 Task: Add Wholesome Organic Lite Pancake Syrup to the cart.
Action: Mouse moved to (901, 341)
Screenshot: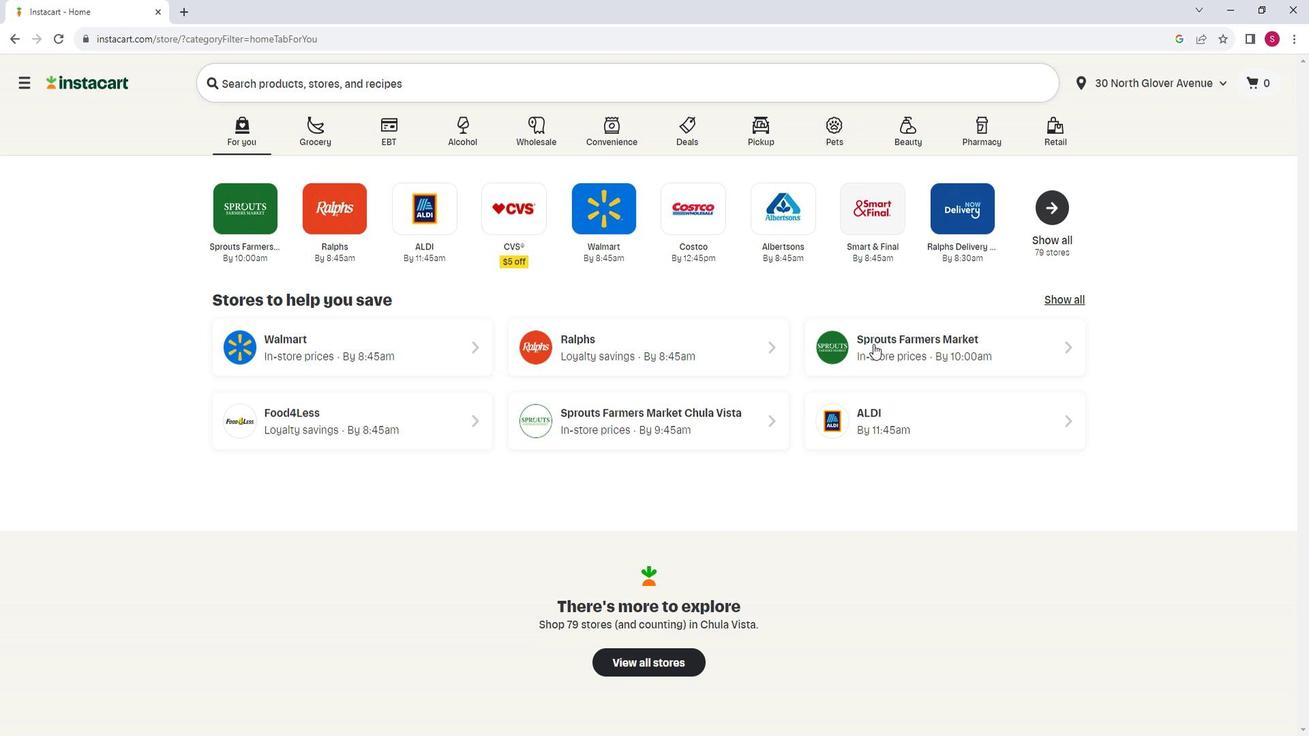 
Action: Mouse pressed left at (901, 341)
Screenshot: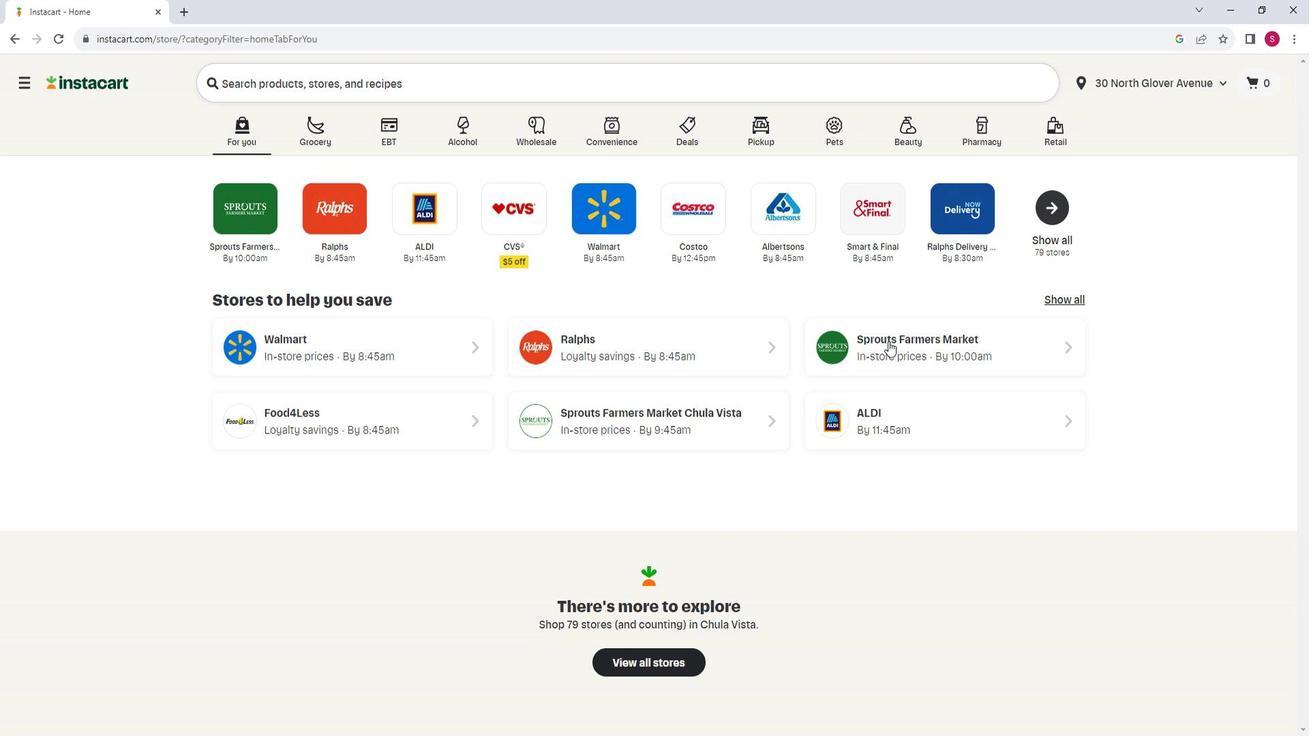 
Action: Mouse moved to (154, 438)
Screenshot: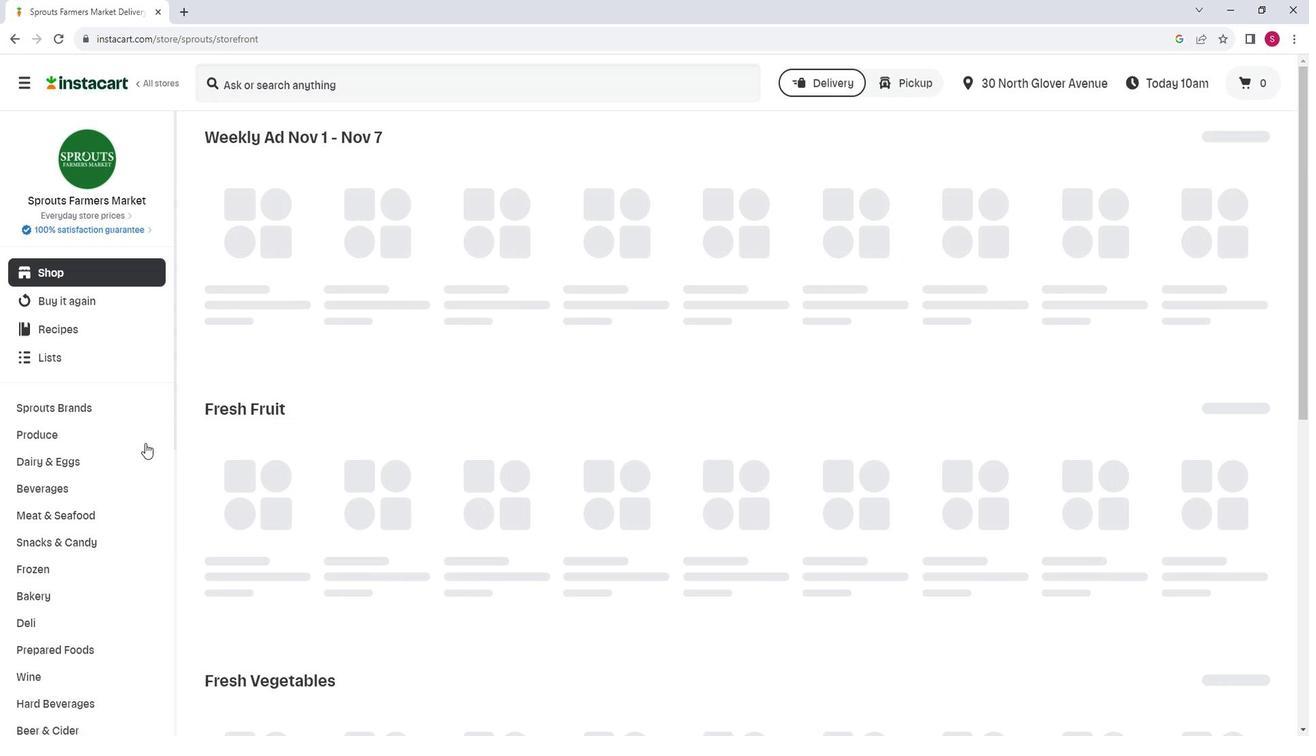 
Action: Mouse scrolled (154, 437) with delta (0, 0)
Screenshot: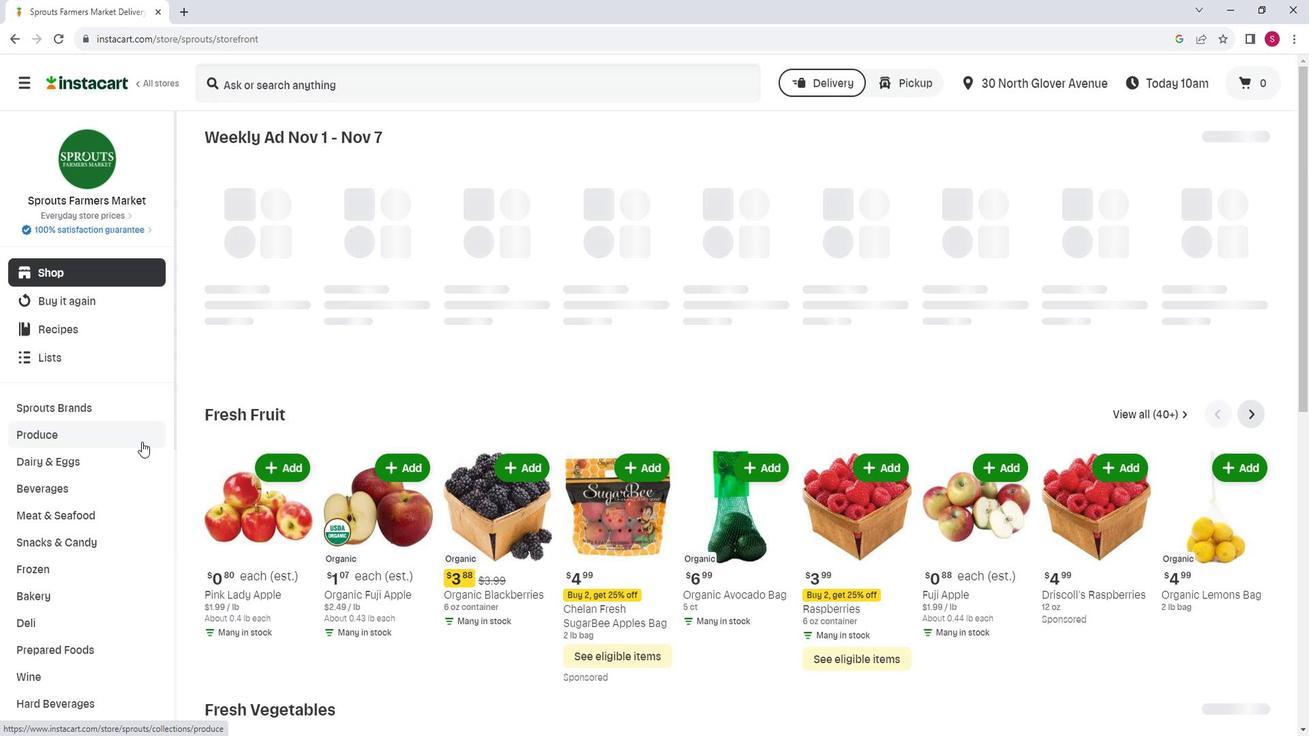 
Action: Mouse scrolled (154, 437) with delta (0, 0)
Screenshot: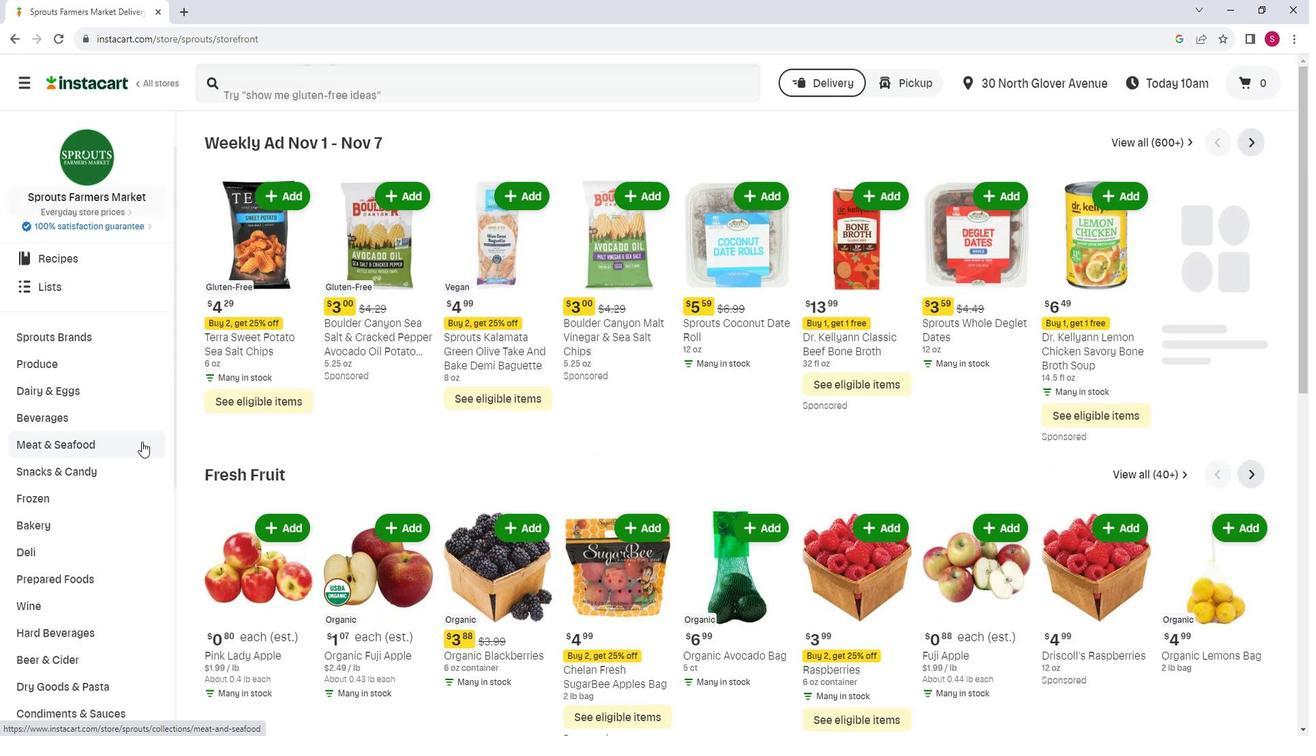 
Action: Mouse moved to (100, 596)
Screenshot: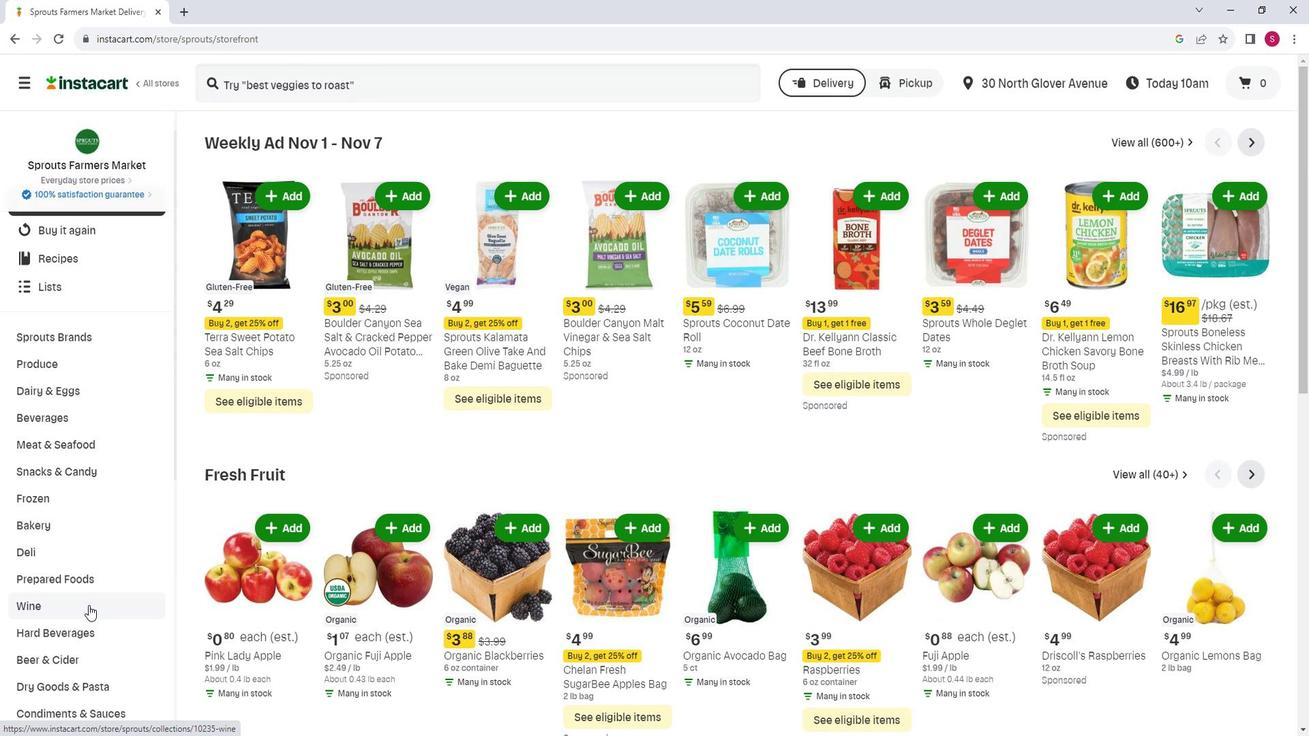 
Action: Mouse scrolled (100, 595) with delta (0, 0)
Screenshot: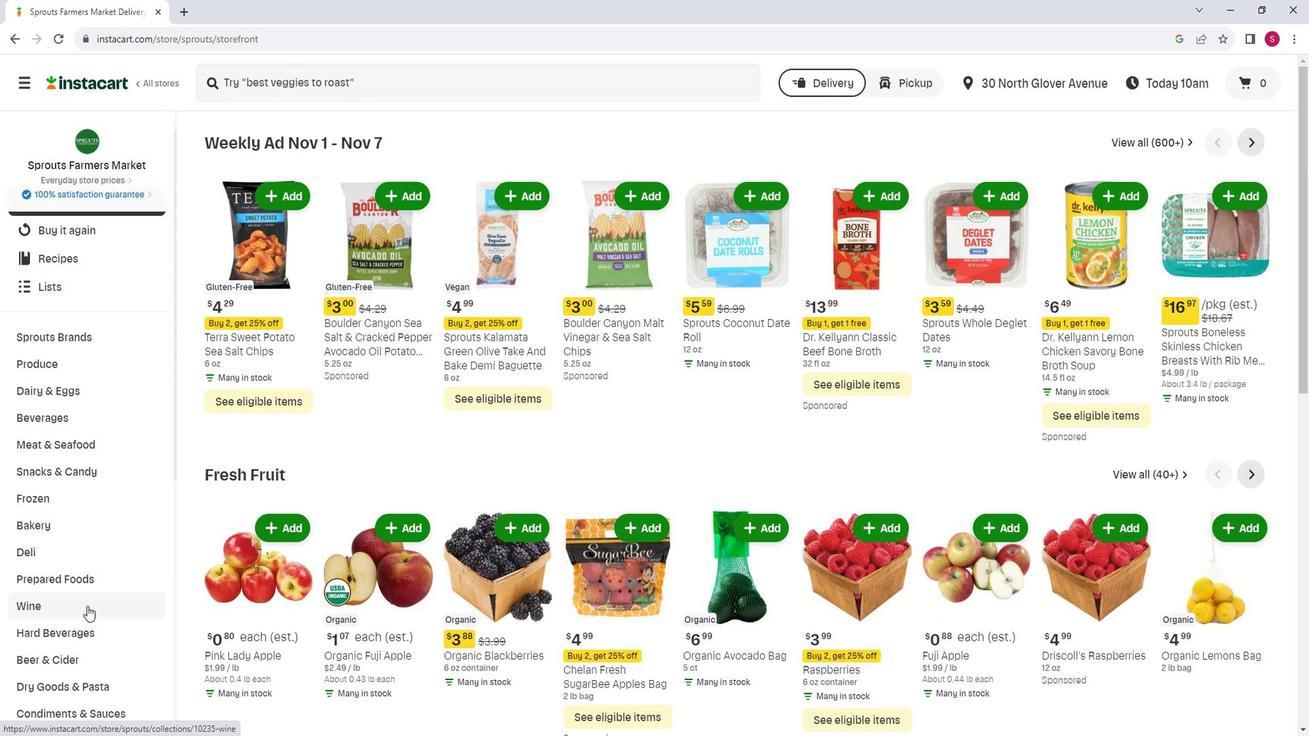 
Action: Mouse scrolled (100, 595) with delta (0, 0)
Screenshot: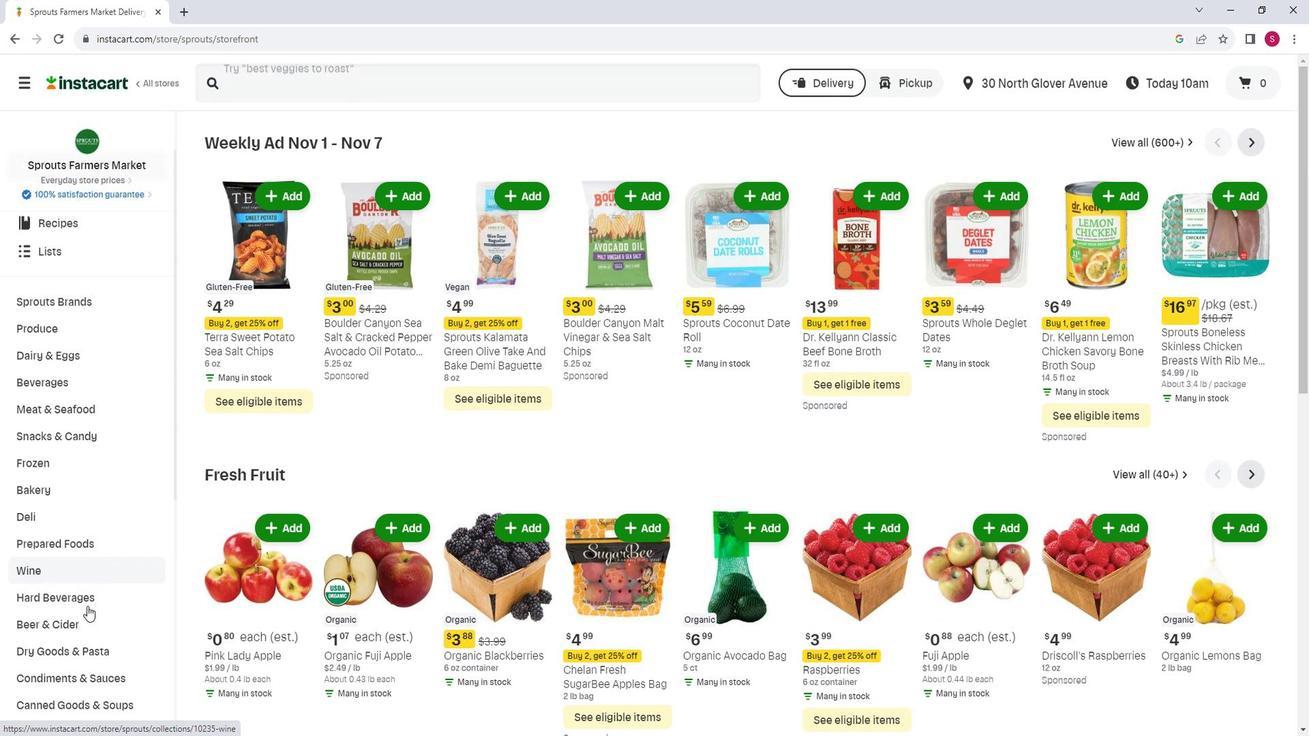 
Action: Mouse moved to (87, 604)
Screenshot: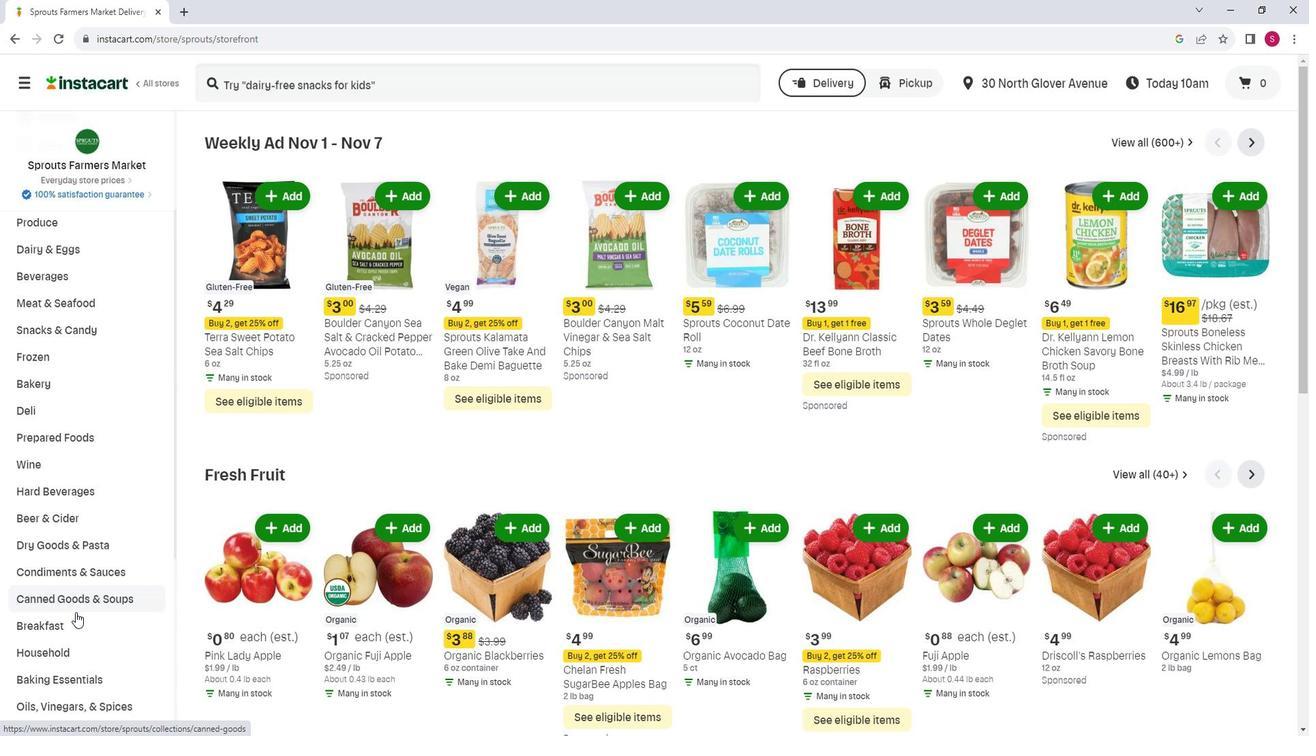 
Action: Mouse pressed left at (87, 604)
Screenshot: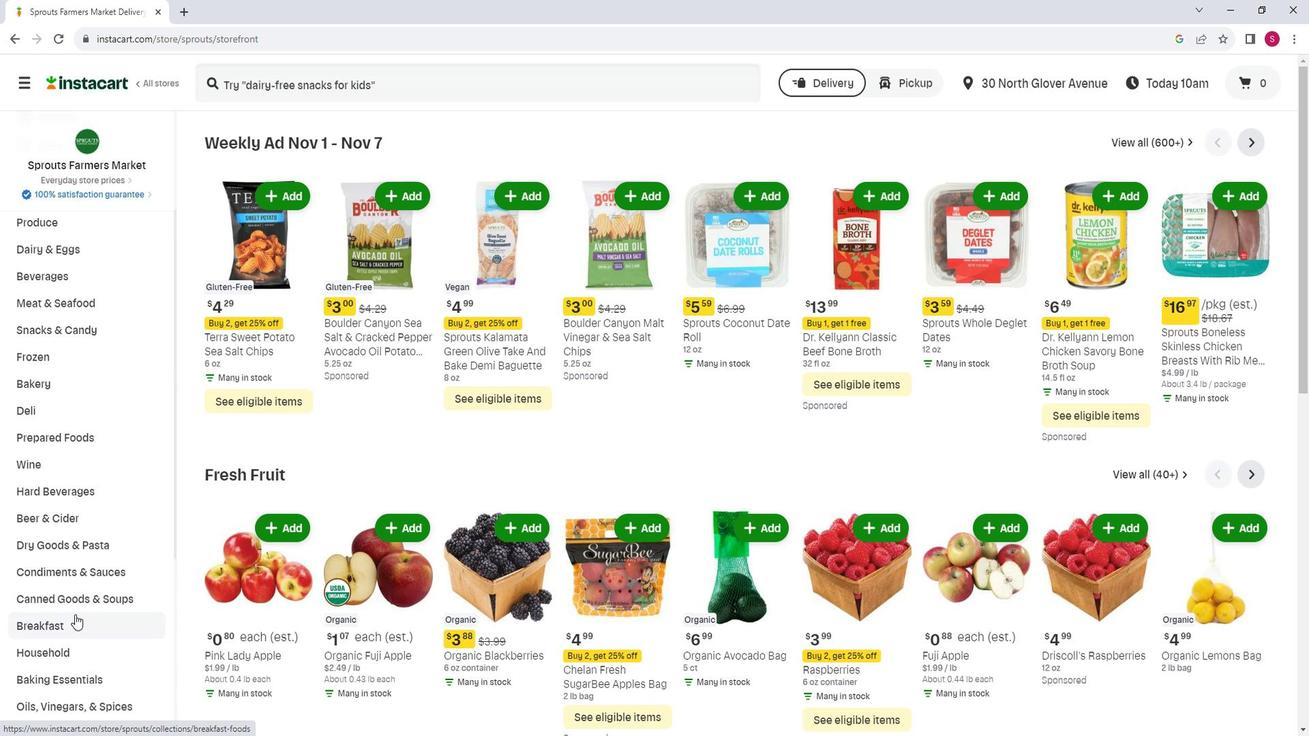 
Action: Mouse moved to (772, 179)
Screenshot: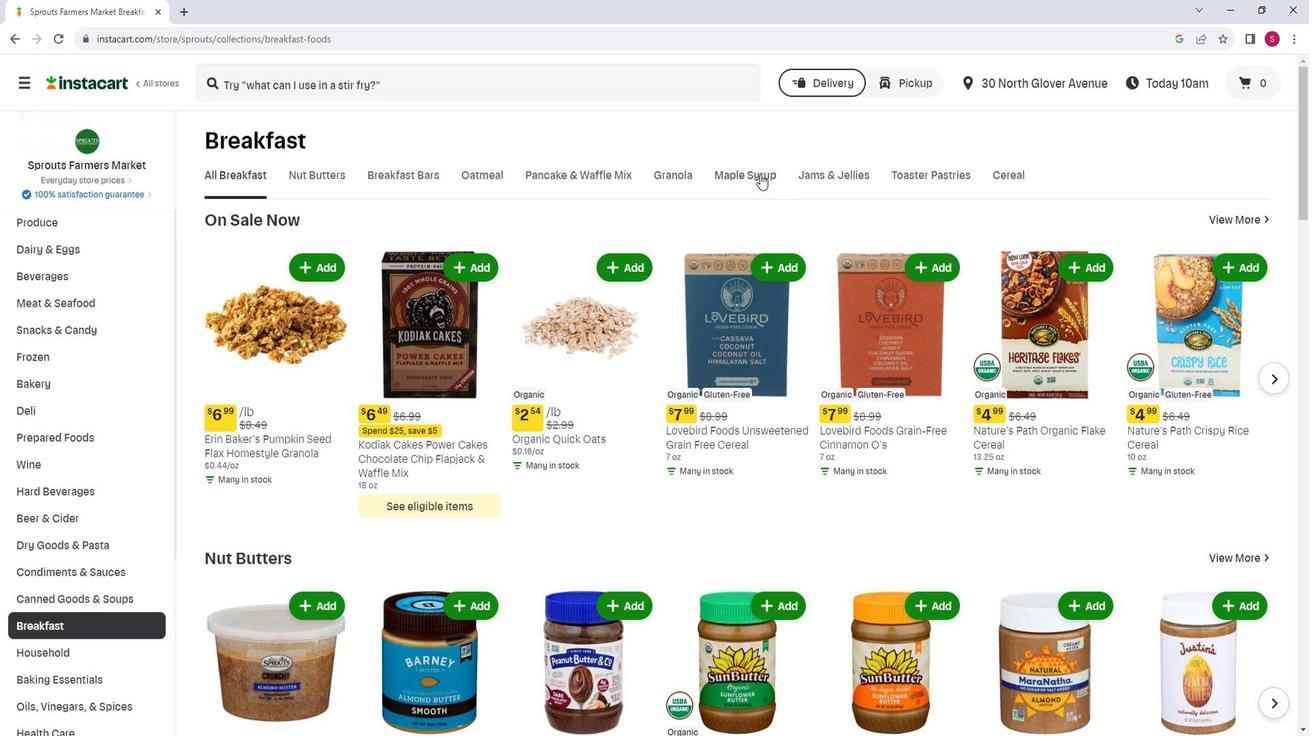 
Action: Mouse pressed left at (772, 179)
Screenshot: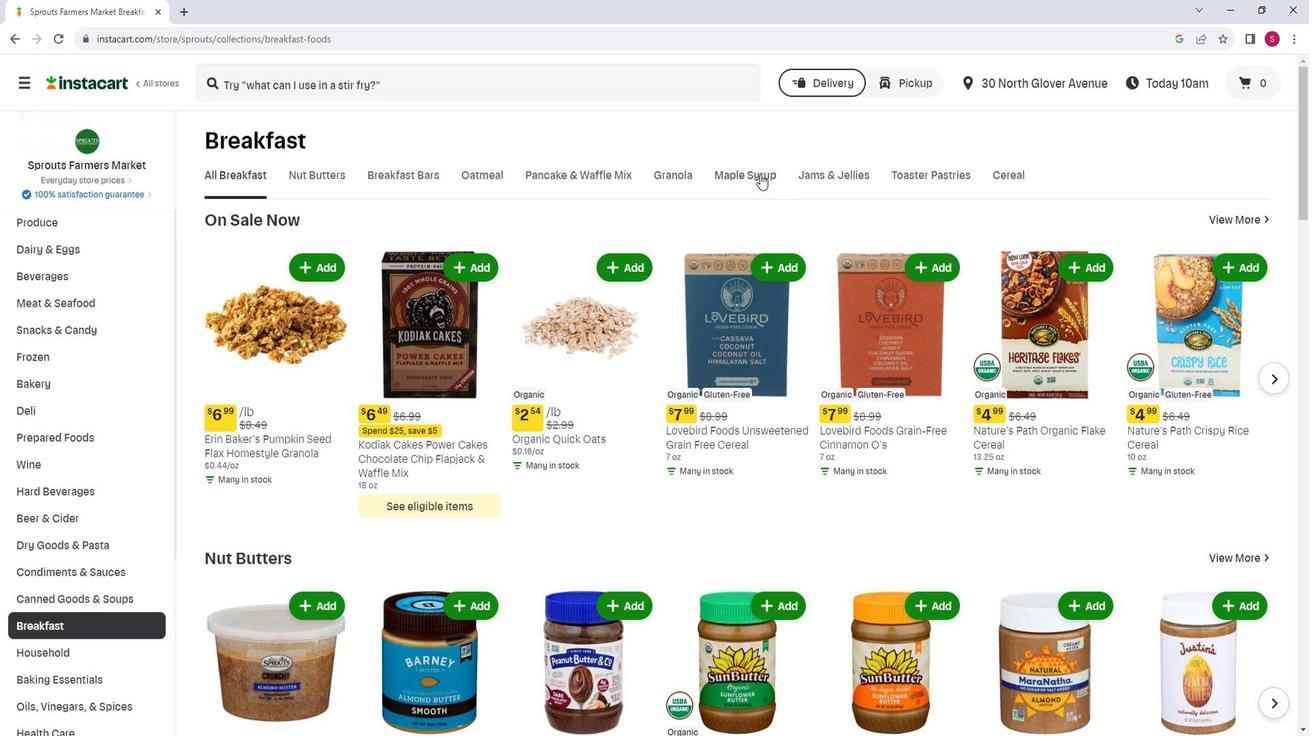 
Action: Mouse moved to (688, 226)
Screenshot: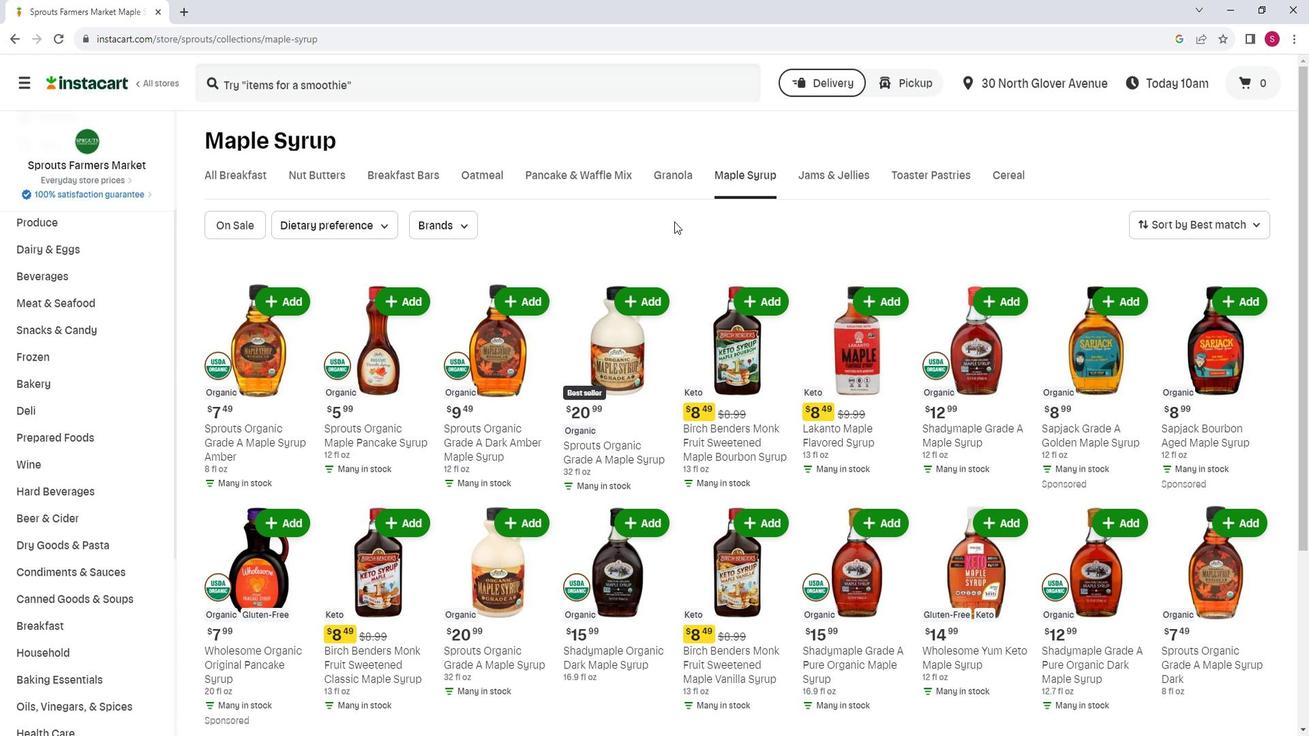 
Action: Mouse scrolled (688, 225) with delta (0, 0)
Screenshot: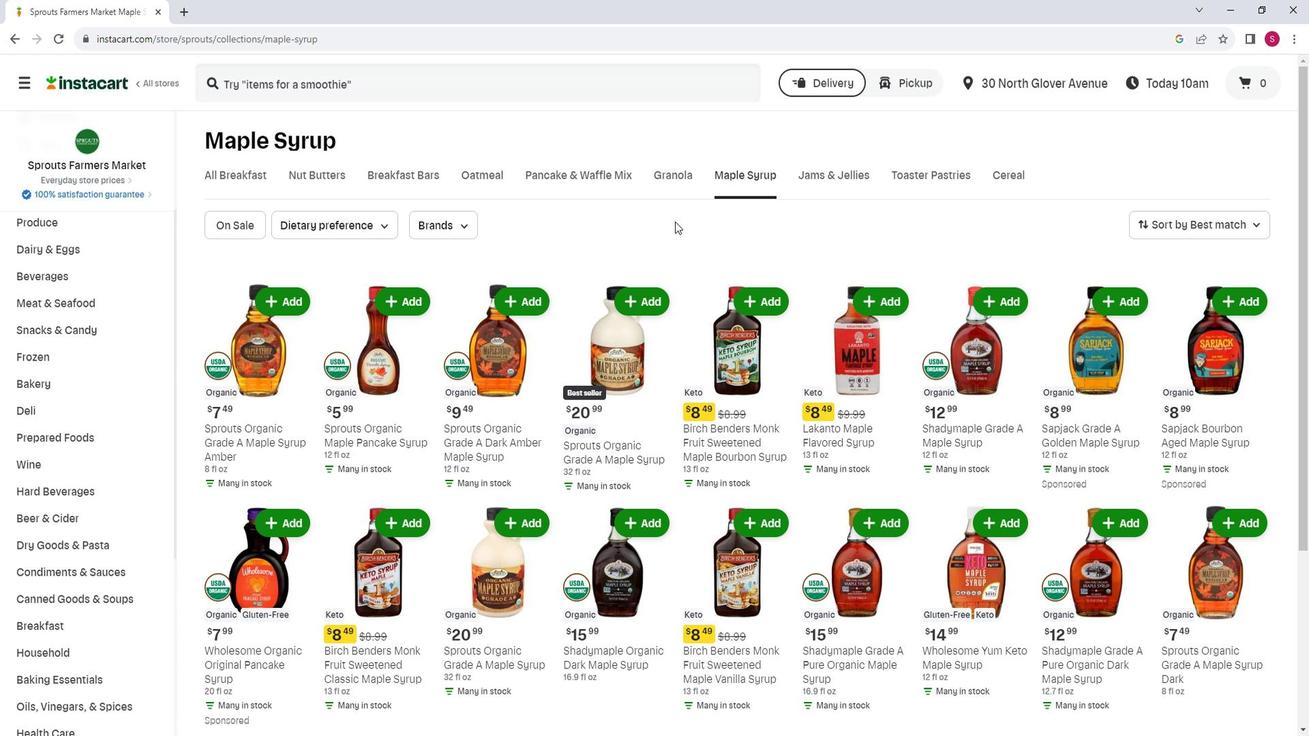 
Action: Mouse moved to (698, 242)
Screenshot: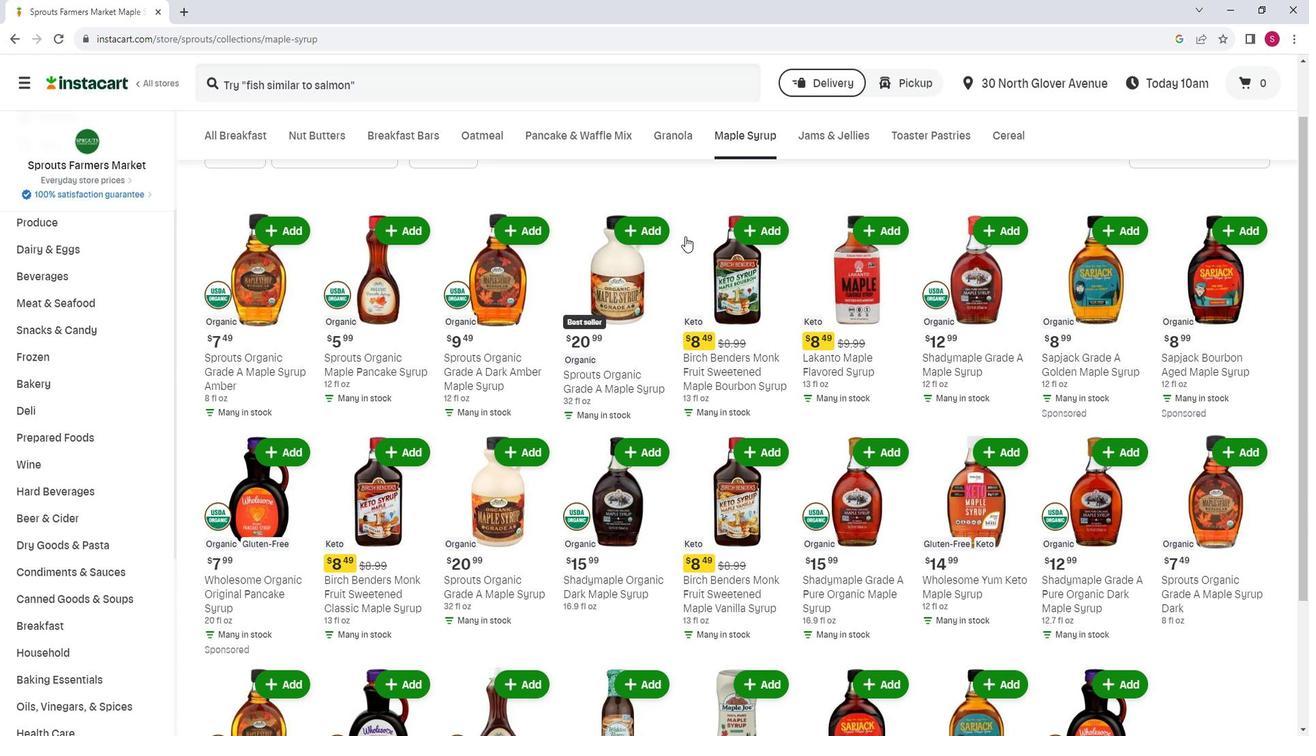 
Action: Mouse scrolled (698, 241) with delta (0, 0)
Screenshot: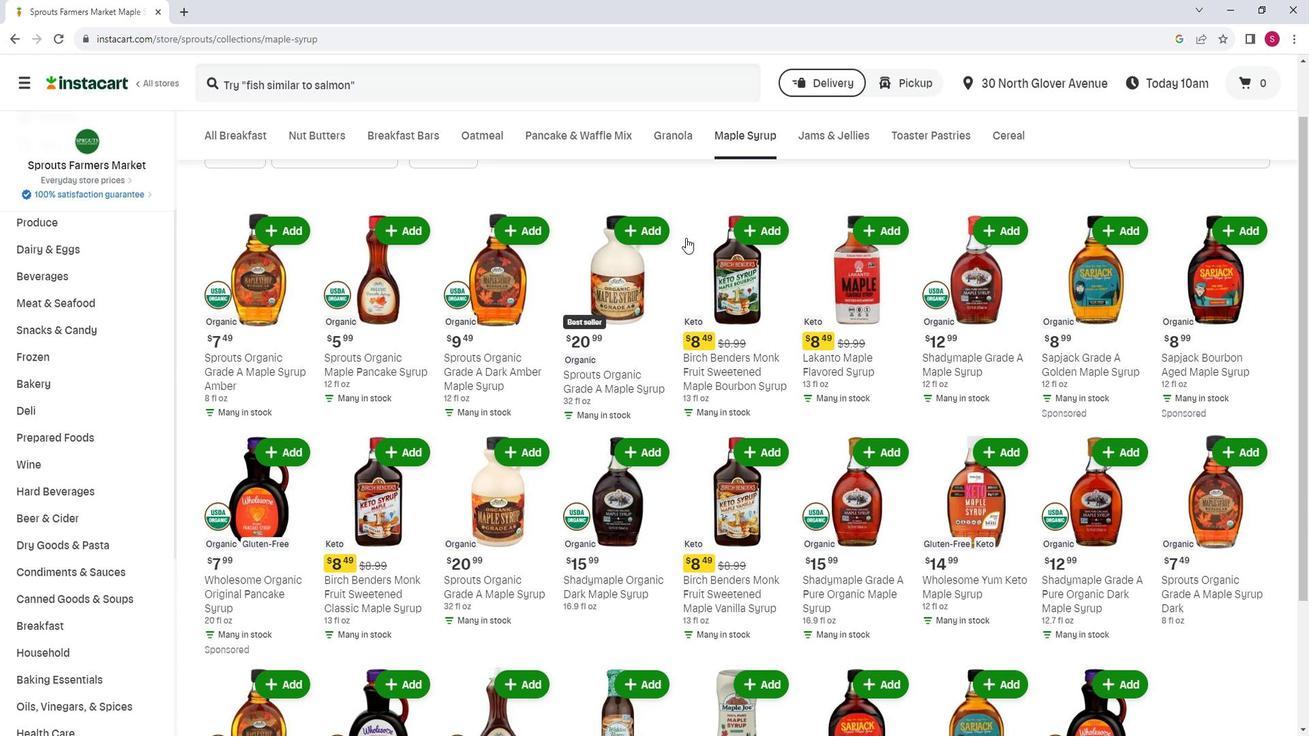 
Action: Mouse moved to (700, 242)
Screenshot: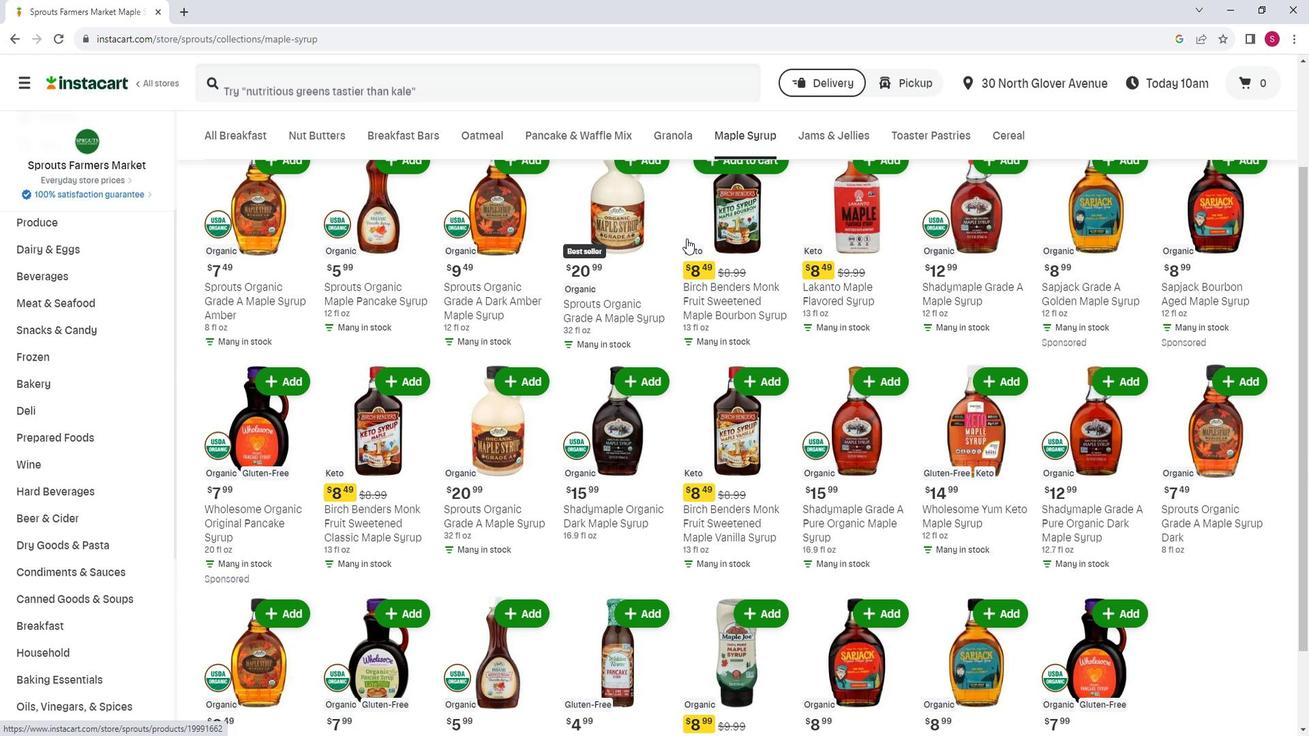 
Action: Mouse scrolled (700, 242) with delta (0, 0)
Screenshot: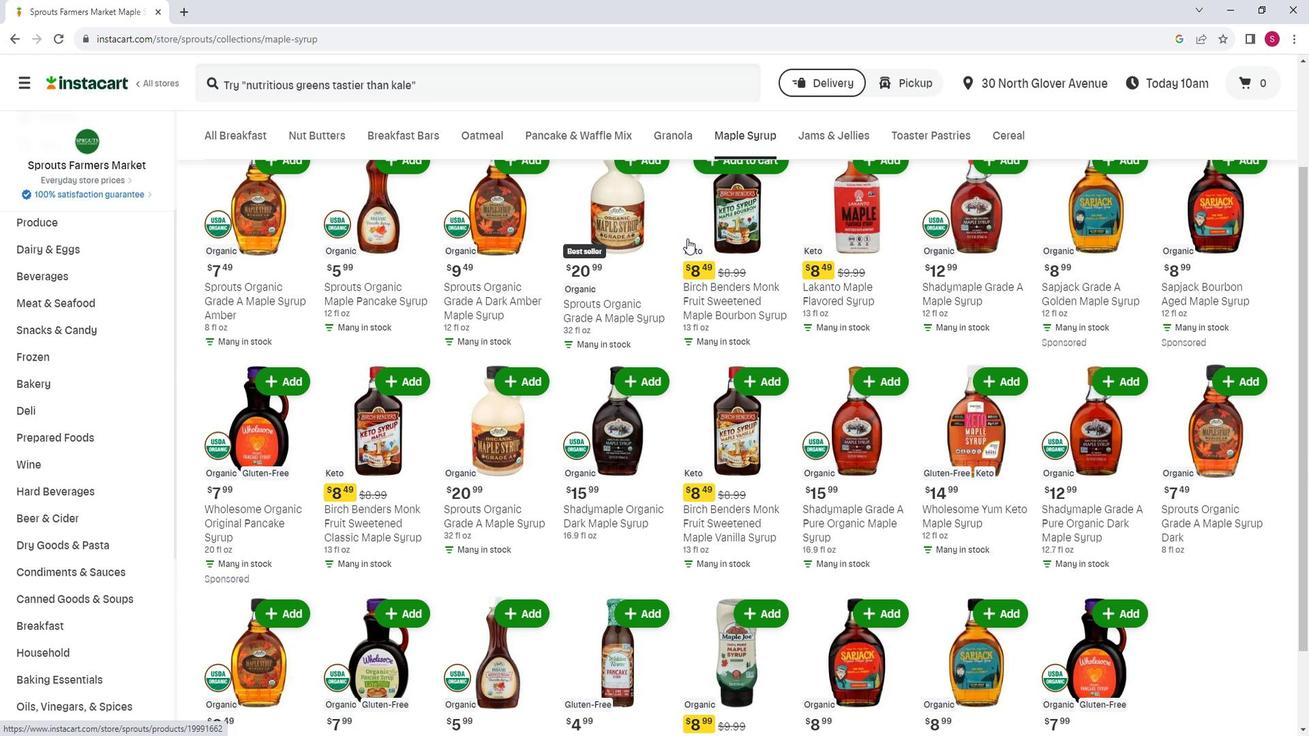 
Action: Mouse moved to (700, 242)
Screenshot: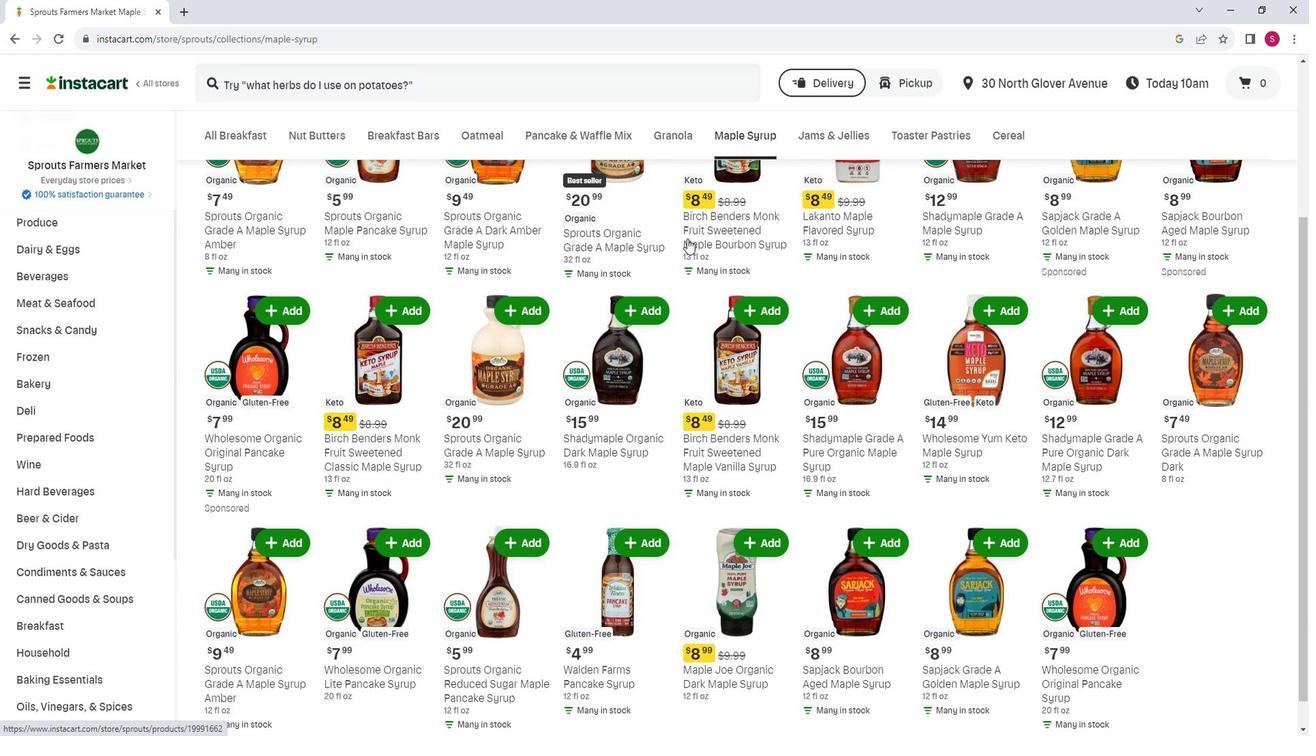 
Action: Mouse scrolled (700, 242) with delta (0, 0)
Screenshot: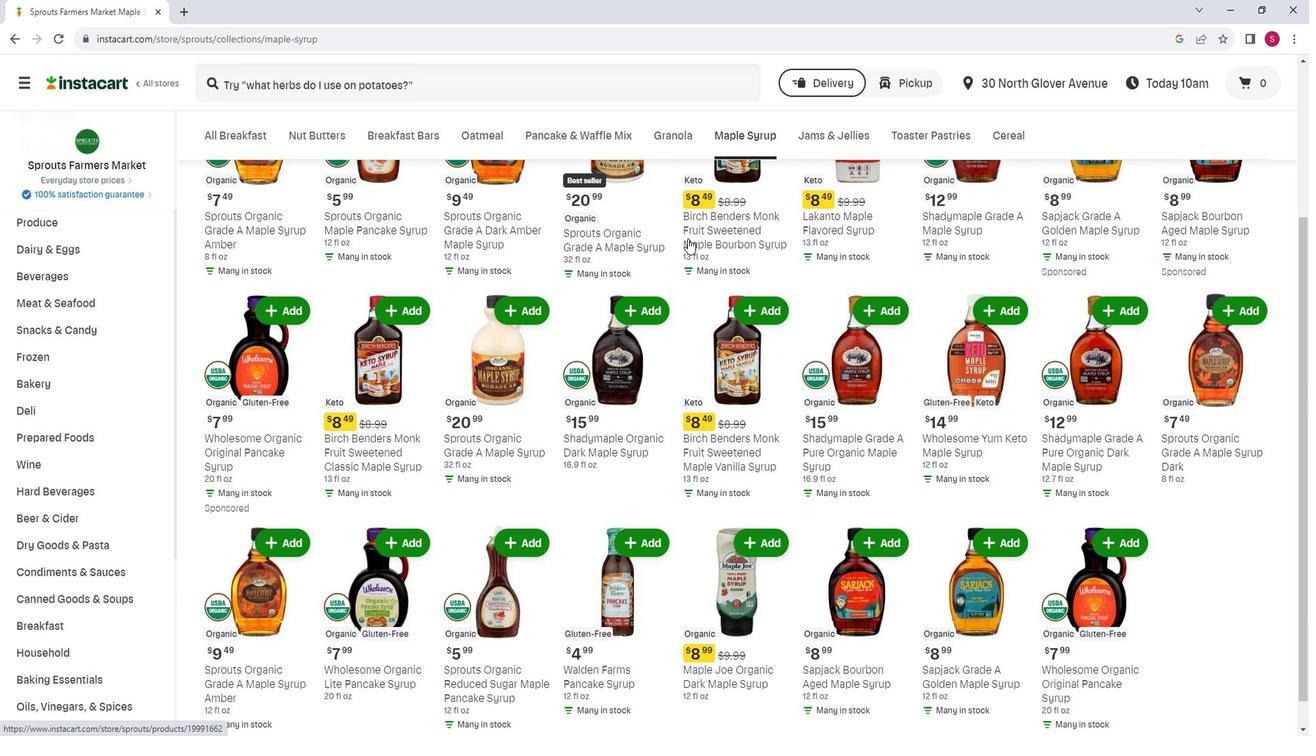 
Action: Mouse moved to (433, 505)
Screenshot: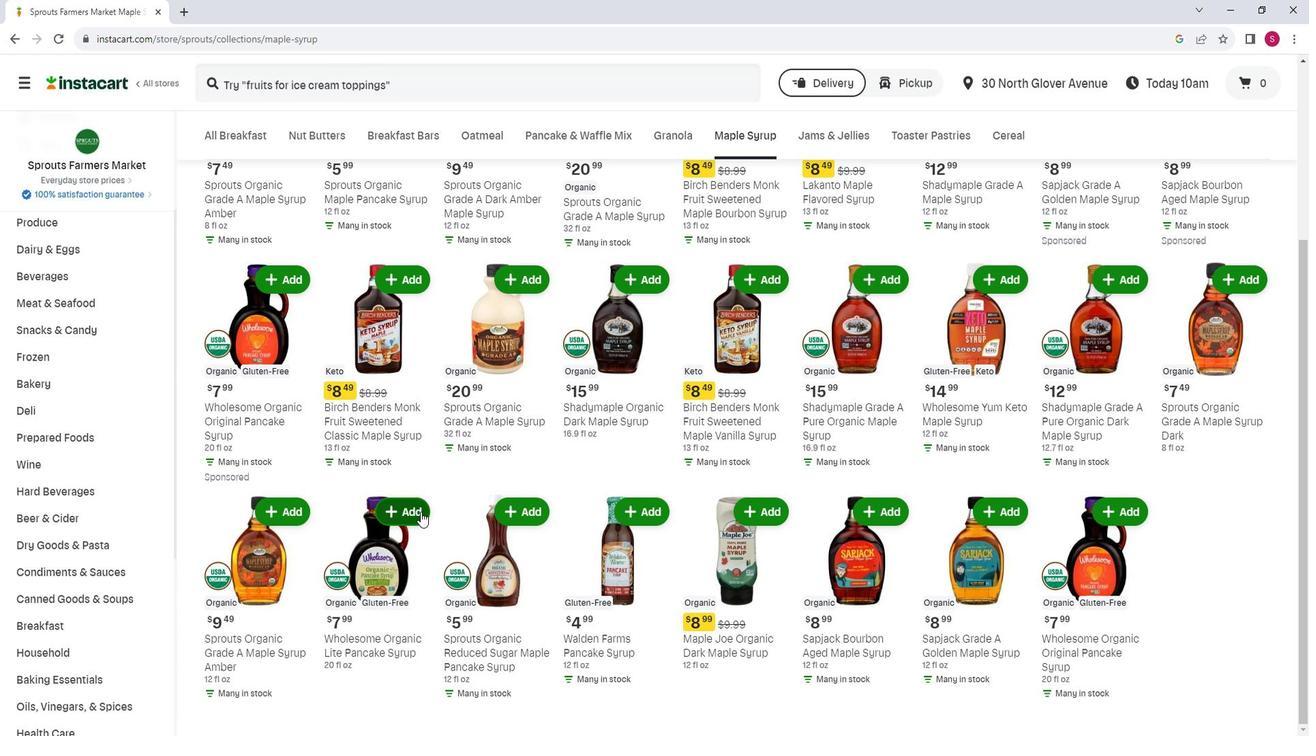 
Action: Mouse pressed left at (433, 505)
Screenshot: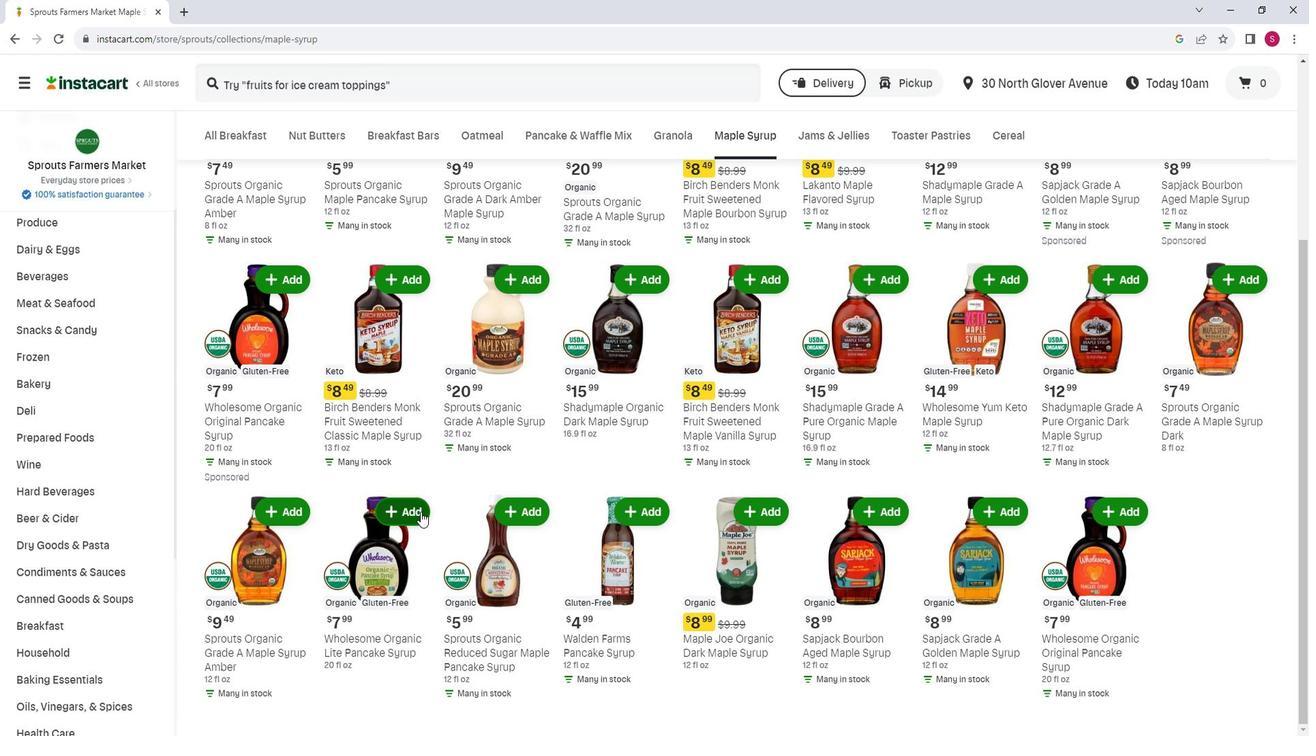
Action: Mouse moved to (446, 470)
Screenshot: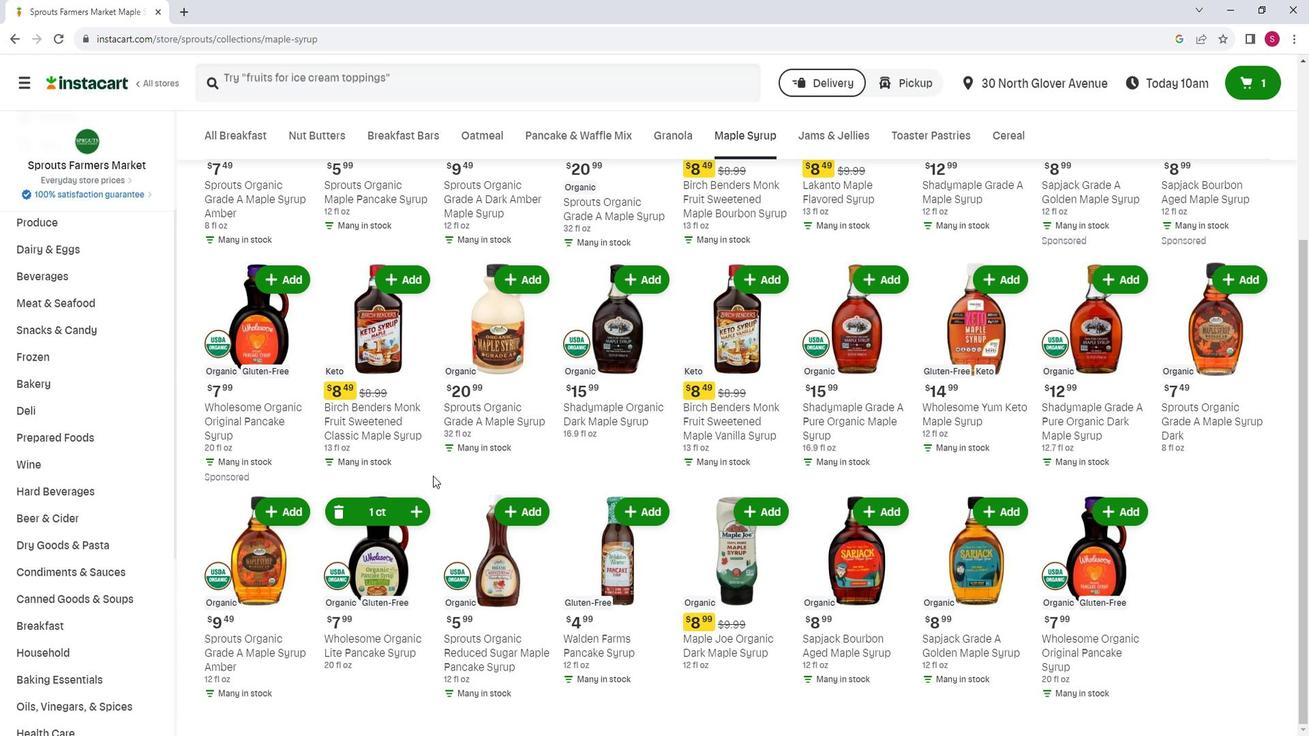 
